 Task: Search for the owner of the particular contact
Action: Mouse scrolled (231, 215) with delta (0, 0)
Screenshot: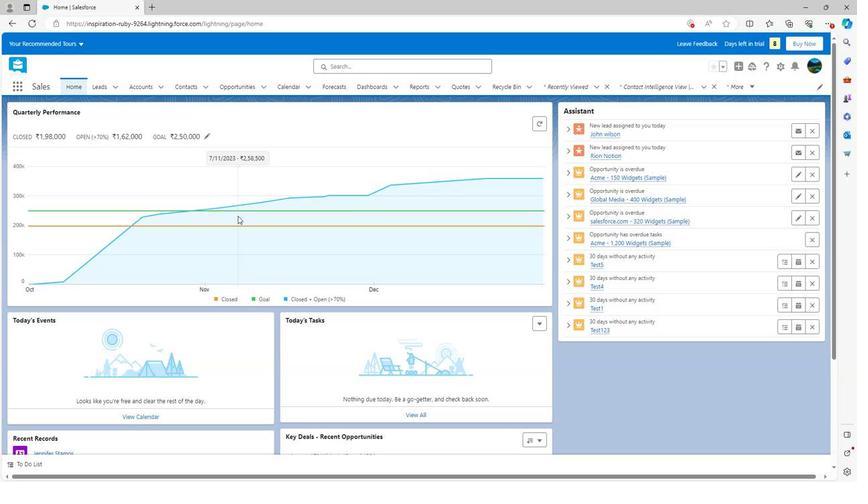 
Action: Mouse scrolled (231, 215) with delta (0, 0)
Screenshot: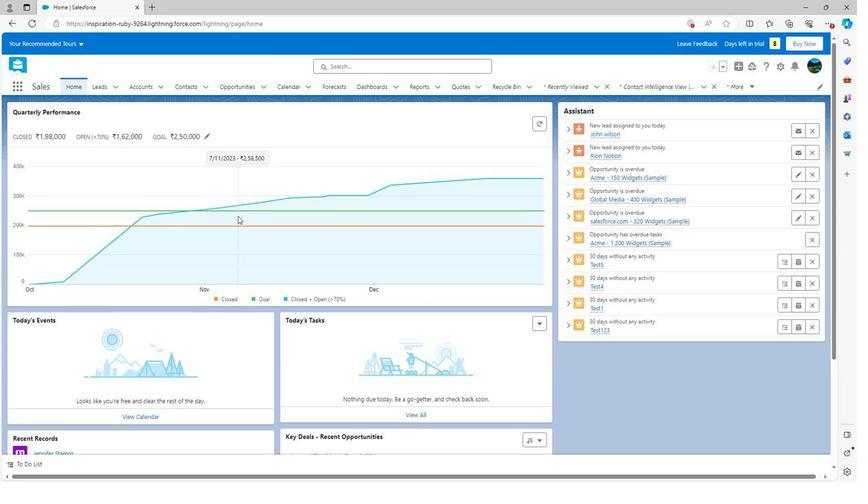 
Action: Mouse scrolled (231, 215) with delta (0, 0)
Screenshot: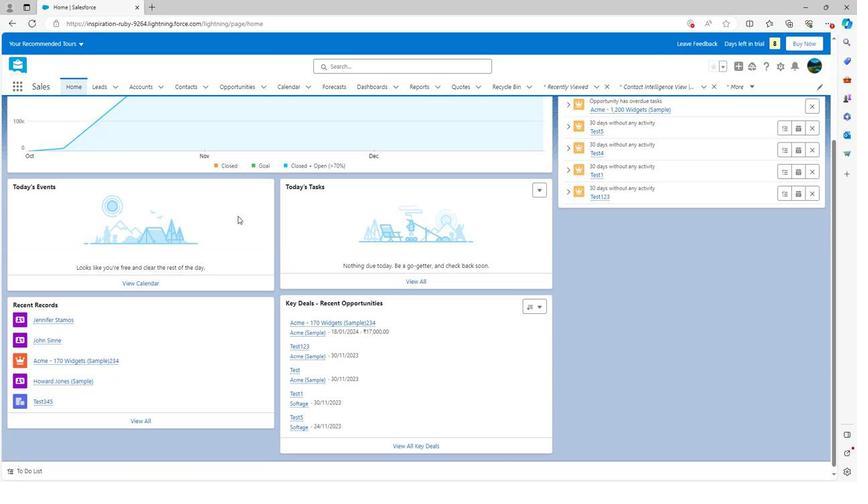 
Action: Mouse scrolled (231, 215) with delta (0, 0)
Screenshot: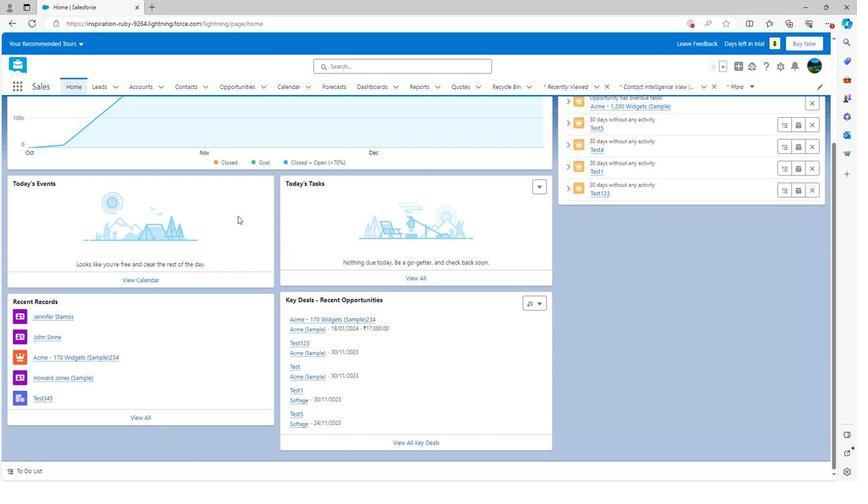 
Action: Mouse scrolled (231, 215) with delta (0, 0)
Screenshot: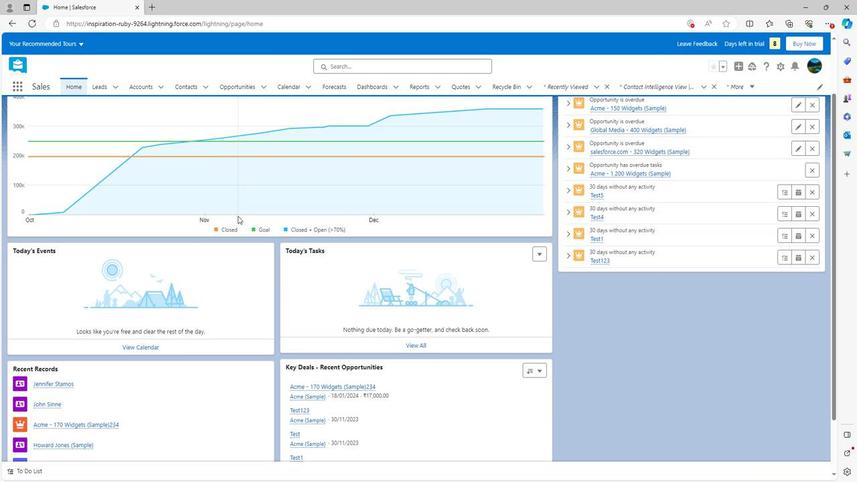 
Action: Mouse scrolled (231, 215) with delta (0, 0)
Screenshot: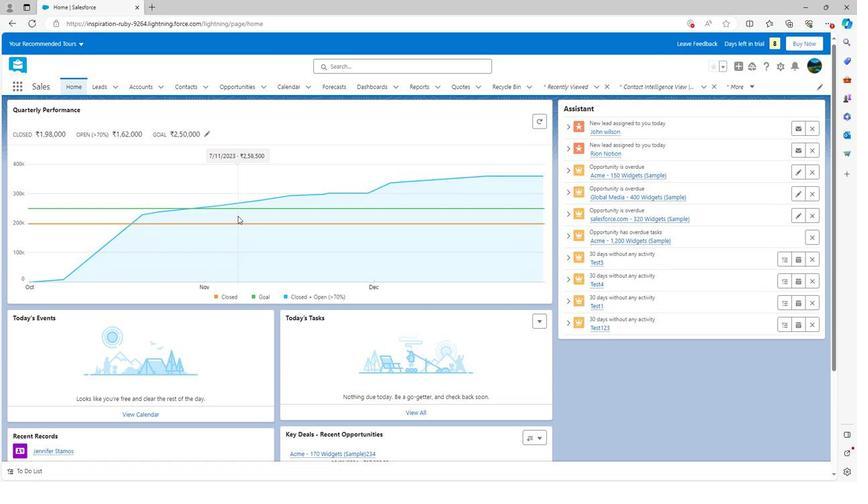 
Action: Mouse scrolled (231, 215) with delta (0, 0)
Screenshot: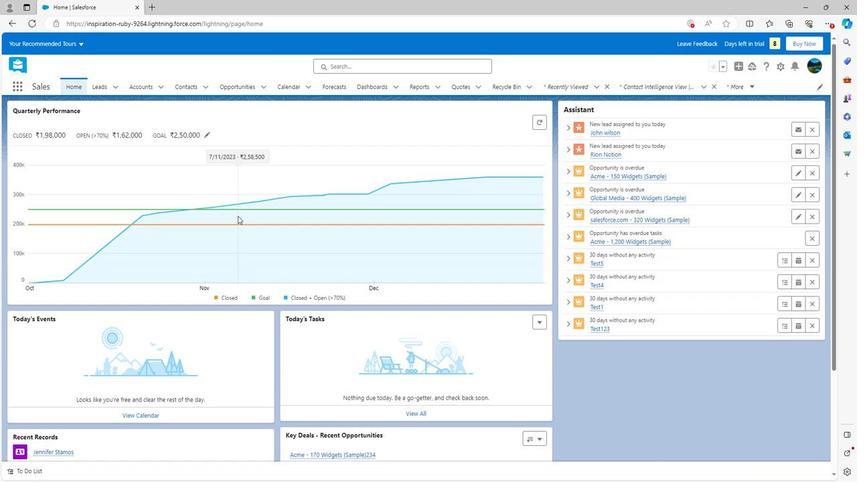 
Action: Mouse moved to (660, 83)
Screenshot: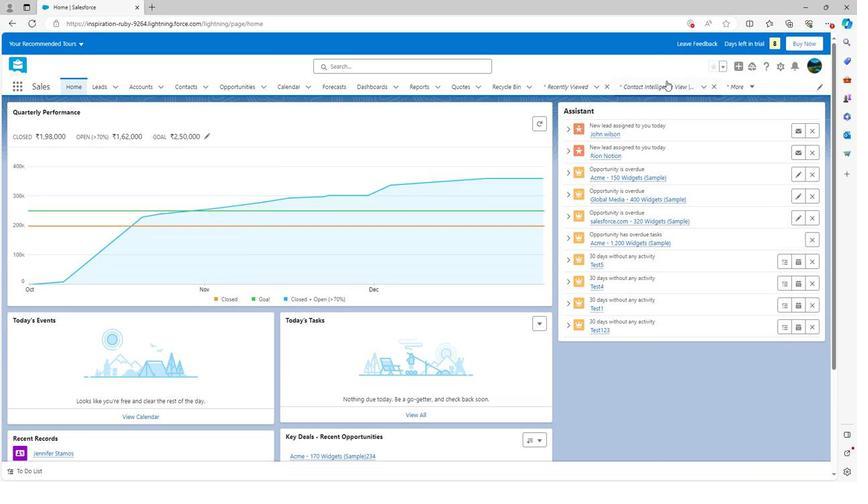 
Action: Mouse pressed left at (660, 83)
Screenshot: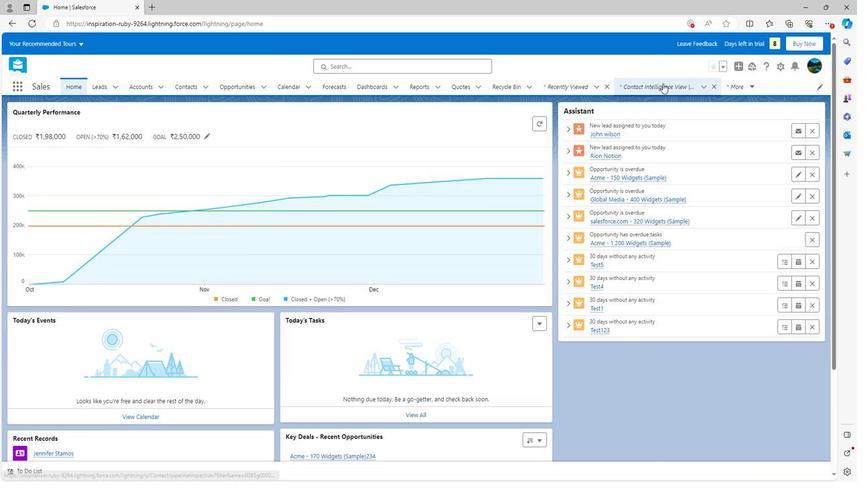 
Action: Mouse moved to (754, 136)
Screenshot: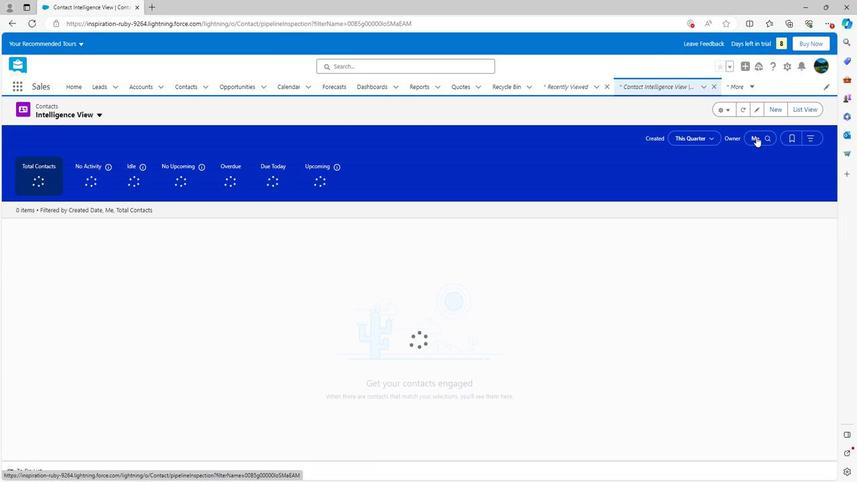 
Action: Mouse pressed left at (754, 136)
Screenshot: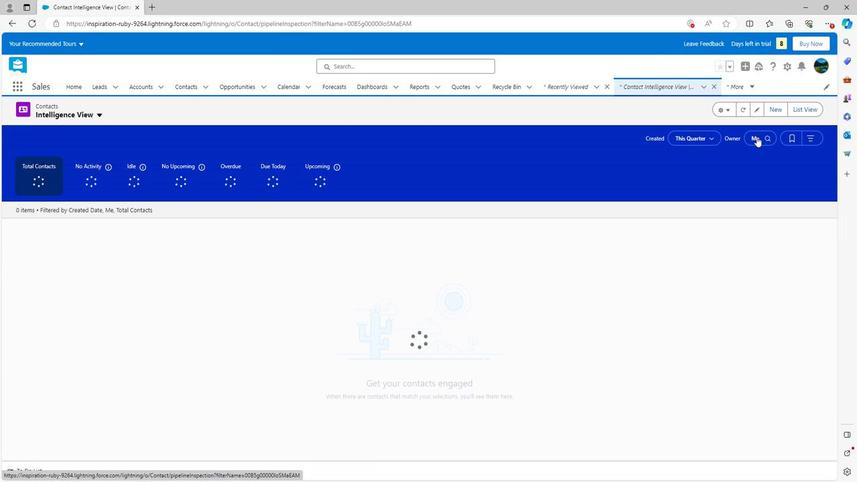 
Action: Mouse moved to (711, 163)
Screenshot: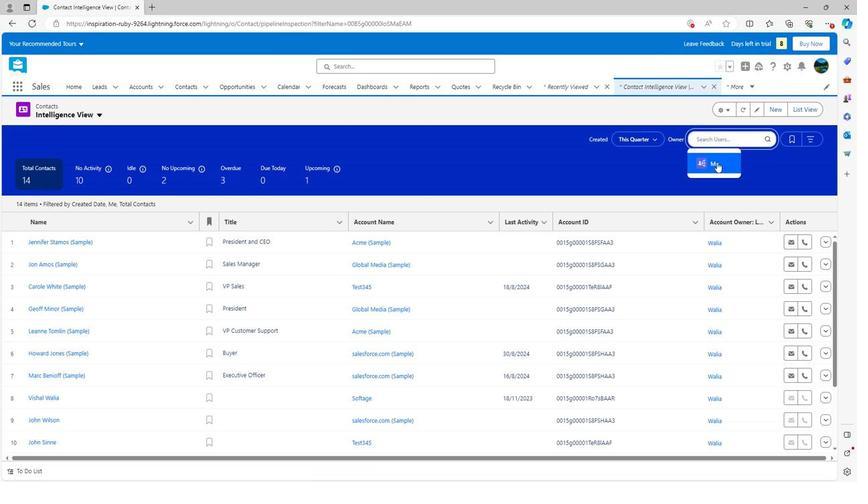 
Action: Mouse pressed left at (711, 163)
Screenshot: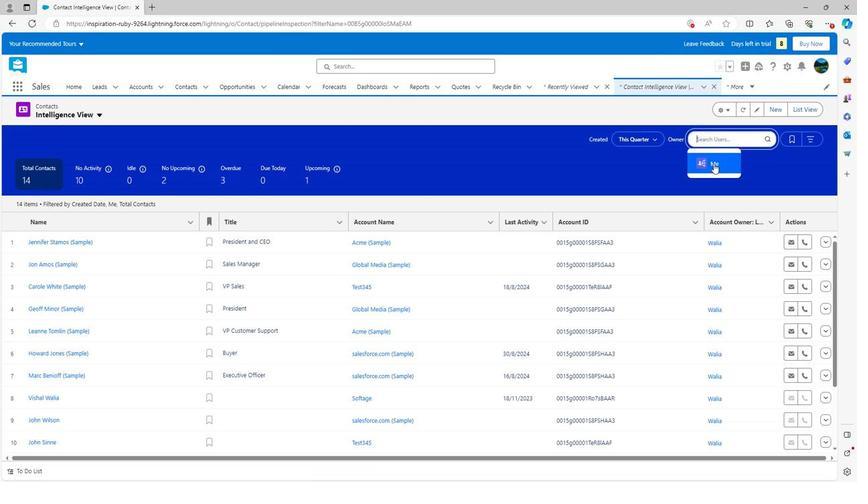 
Action: Mouse moved to (177, 292)
Screenshot: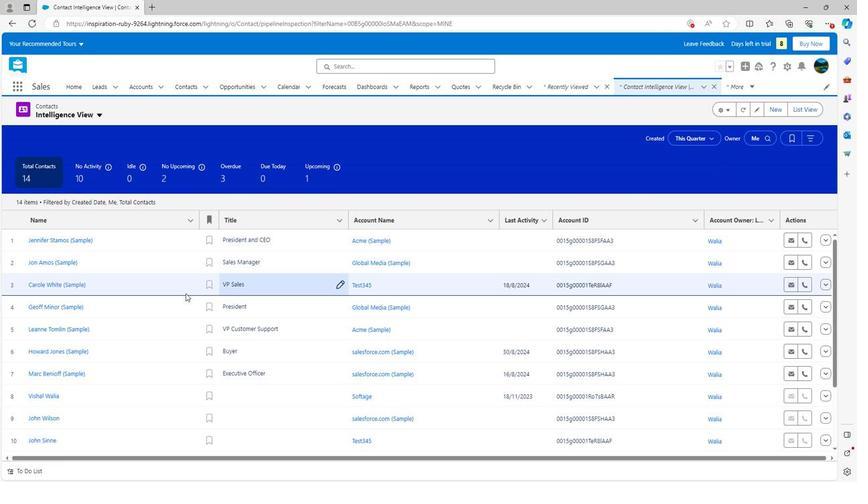 
Action: Mouse scrolled (177, 291) with delta (0, 0)
Screenshot: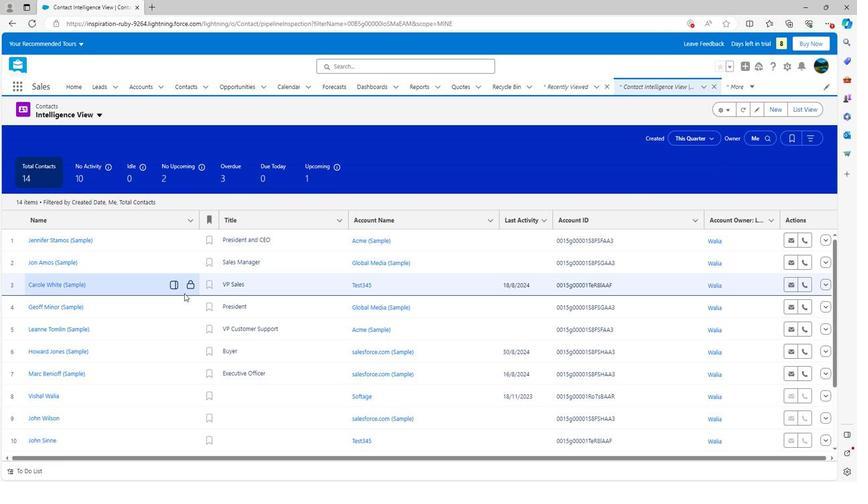 
Action: Mouse scrolled (177, 291) with delta (0, 0)
Screenshot: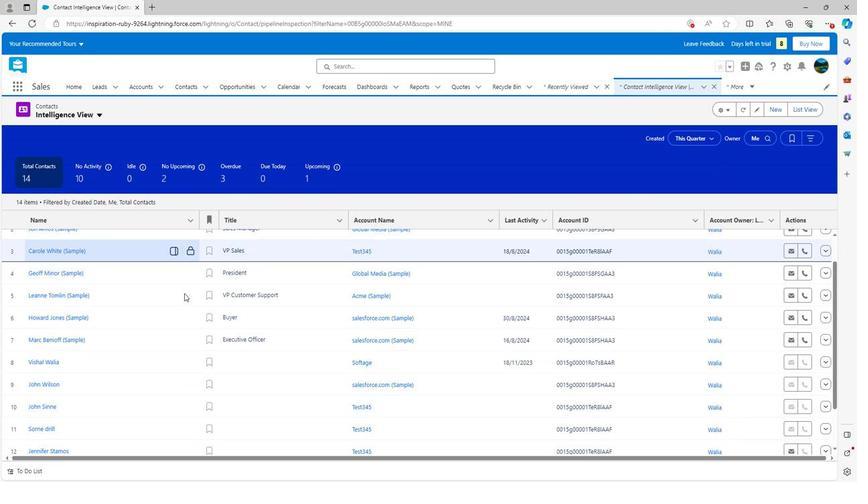 
Action: Mouse scrolled (177, 291) with delta (0, 0)
Screenshot: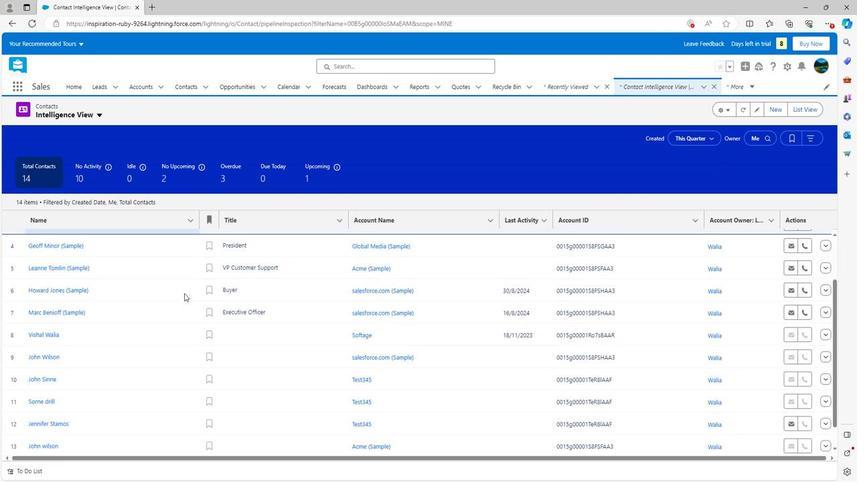 
Action: Mouse scrolled (177, 291) with delta (0, 0)
Screenshot: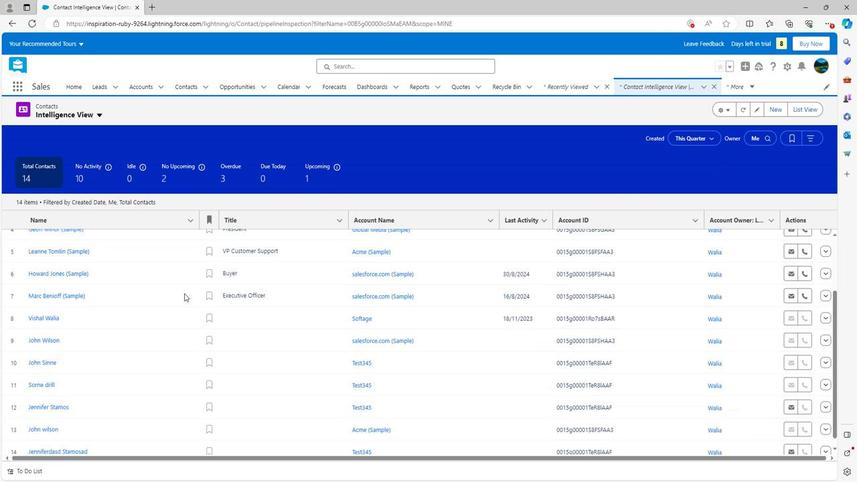 
Action: Mouse moved to (180, 285)
Screenshot: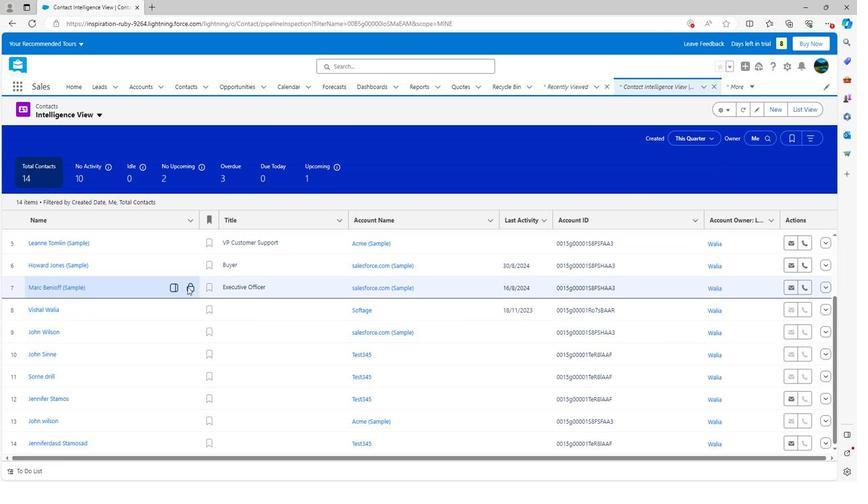 
Action: Mouse scrolled (180, 286) with delta (0, 0)
Screenshot: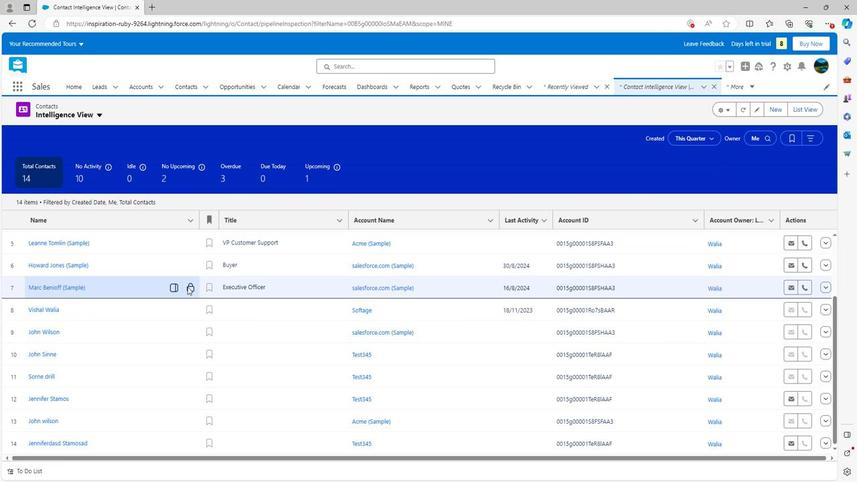 
Action: Mouse scrolled (180, 286) with delta (0, 0)
Screenshot: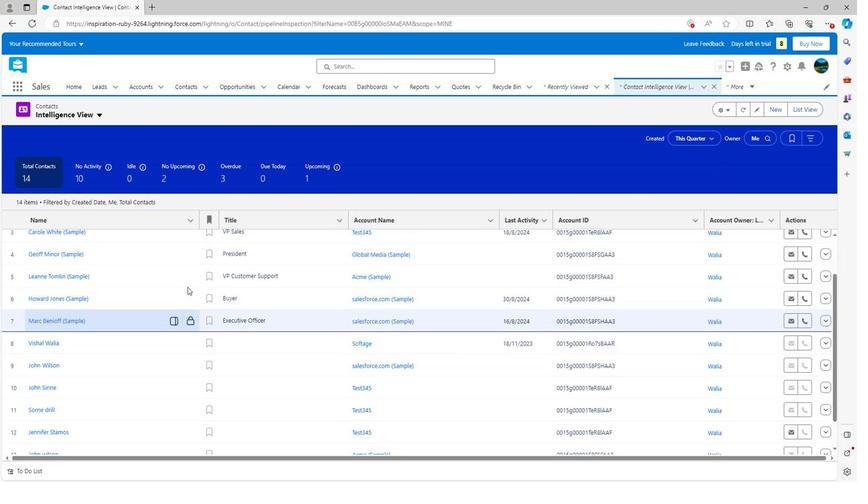 
Action: Mouse scrolled (180, 286) with delta (0, 0)
Screenshot: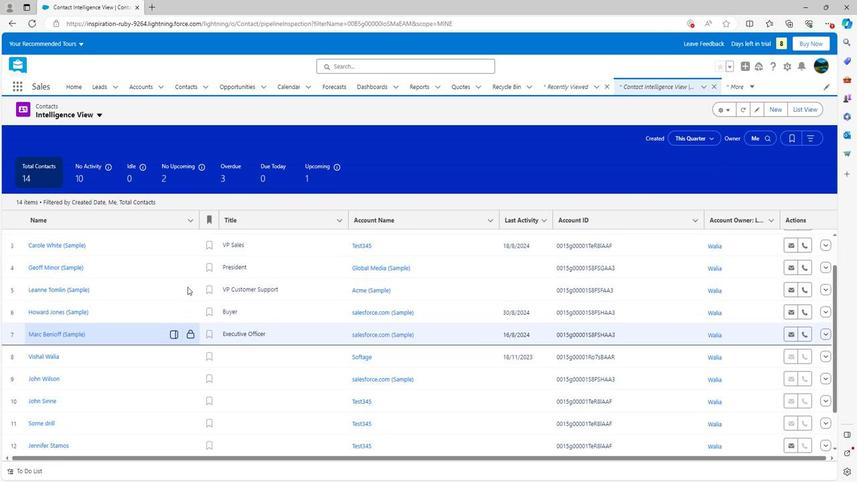 
Action: Mouse scrolled (180, 286) with delta (0, 0)
Screenshot: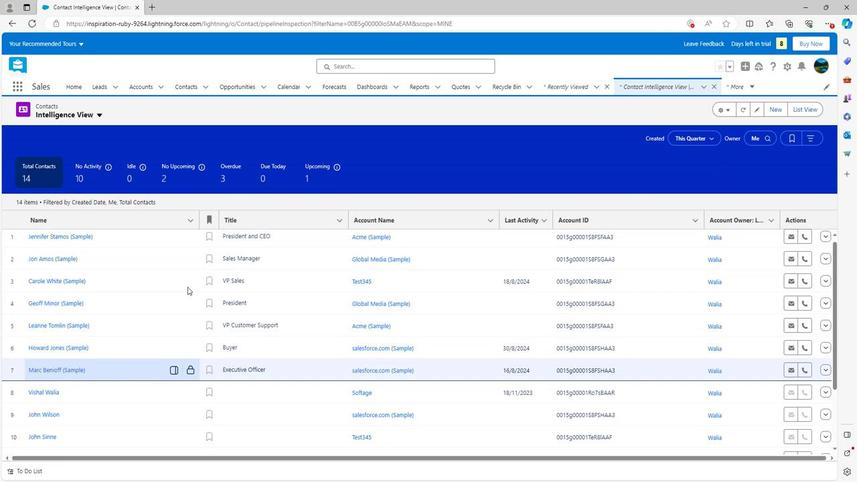 
Action: Mouse moved to (180, 279)
Screenshot: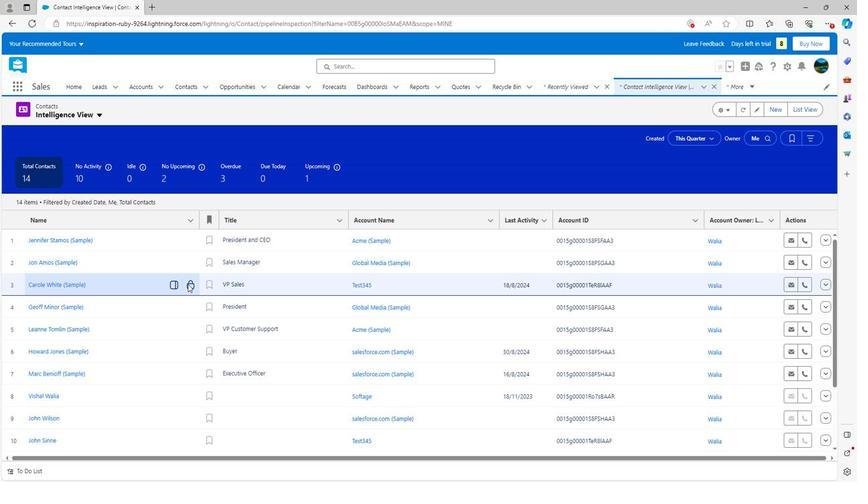 
